 Task: Toggle the option "Make the calendar publicly accessible".
Action: Mouse moved to (907, 87)
Screenshot: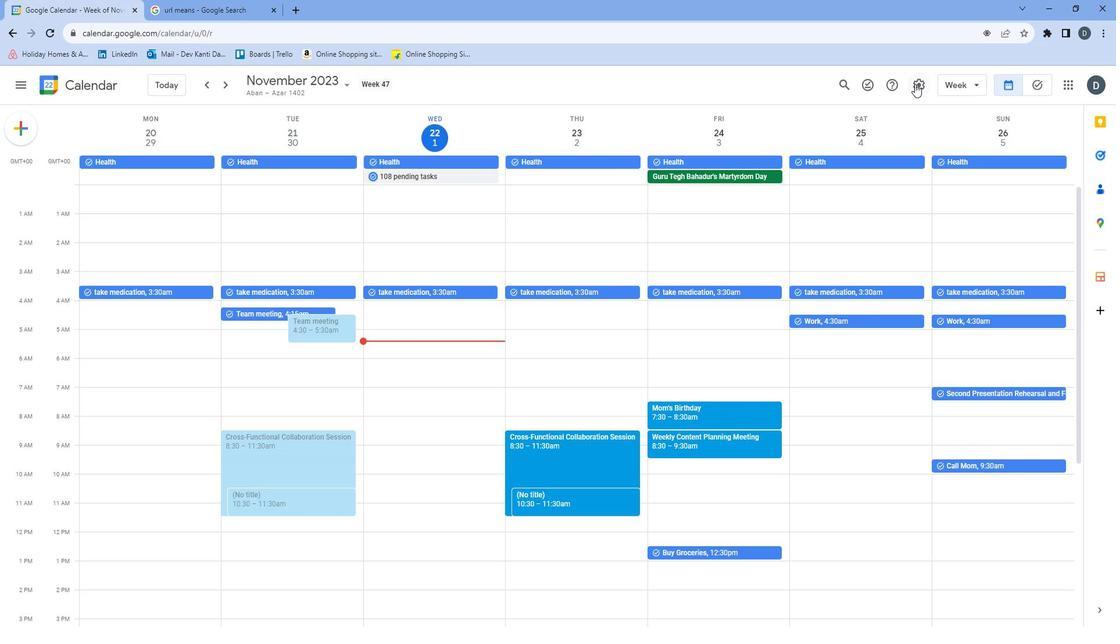 
Action: Mouse pressed left at (907, 87)
Screenshot: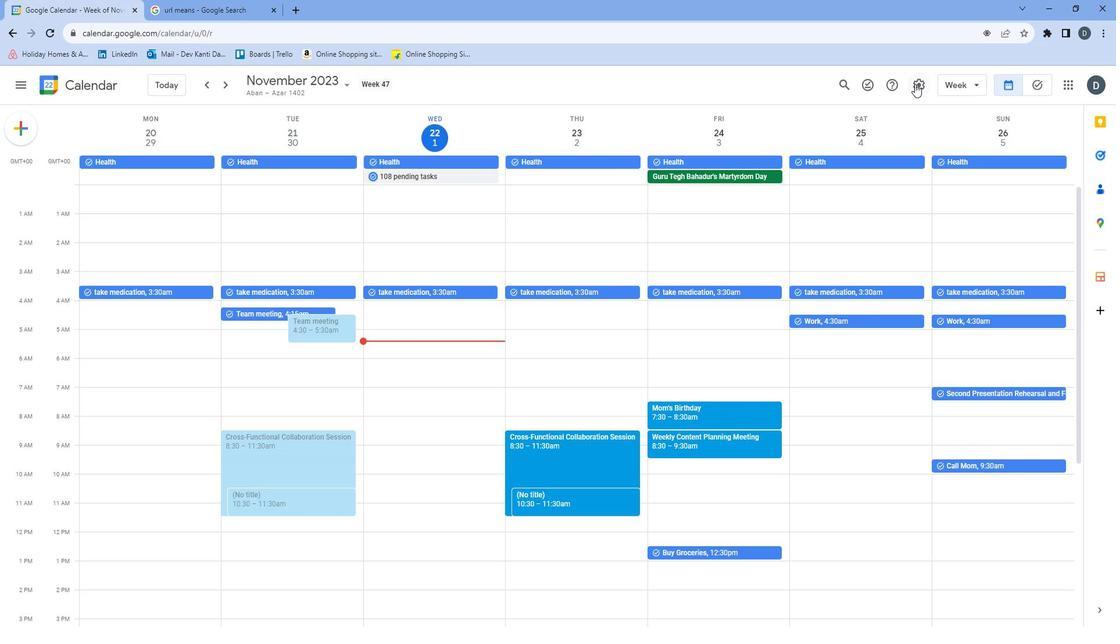 
Action: Mouse moved to (909, 114)
Screenshot: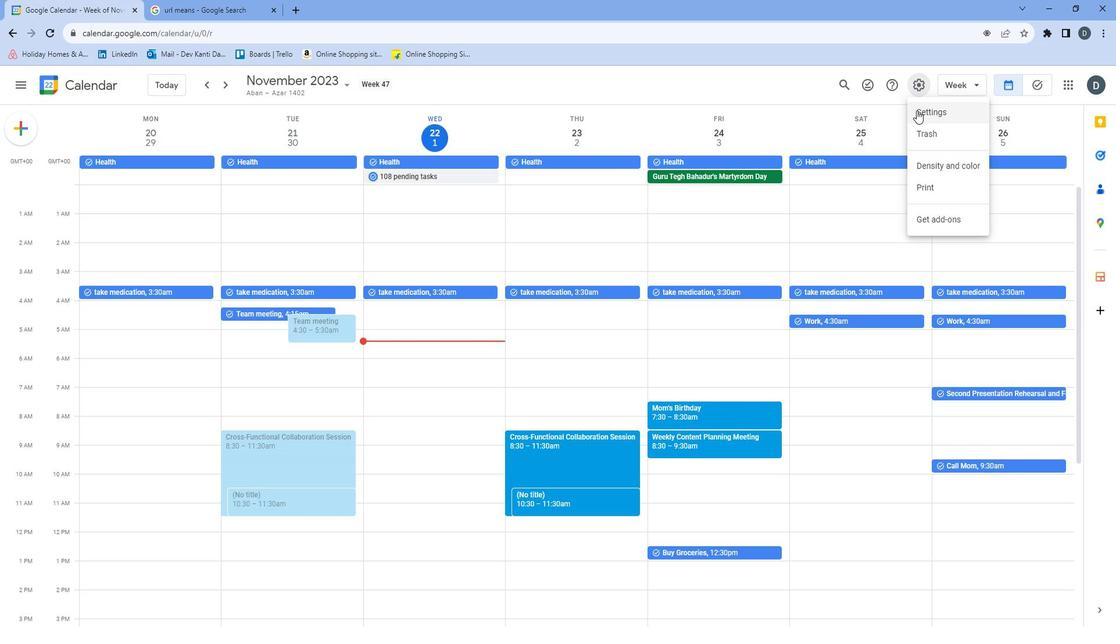 
Action: Mouse pressed left at (909, 114)
Screenshot: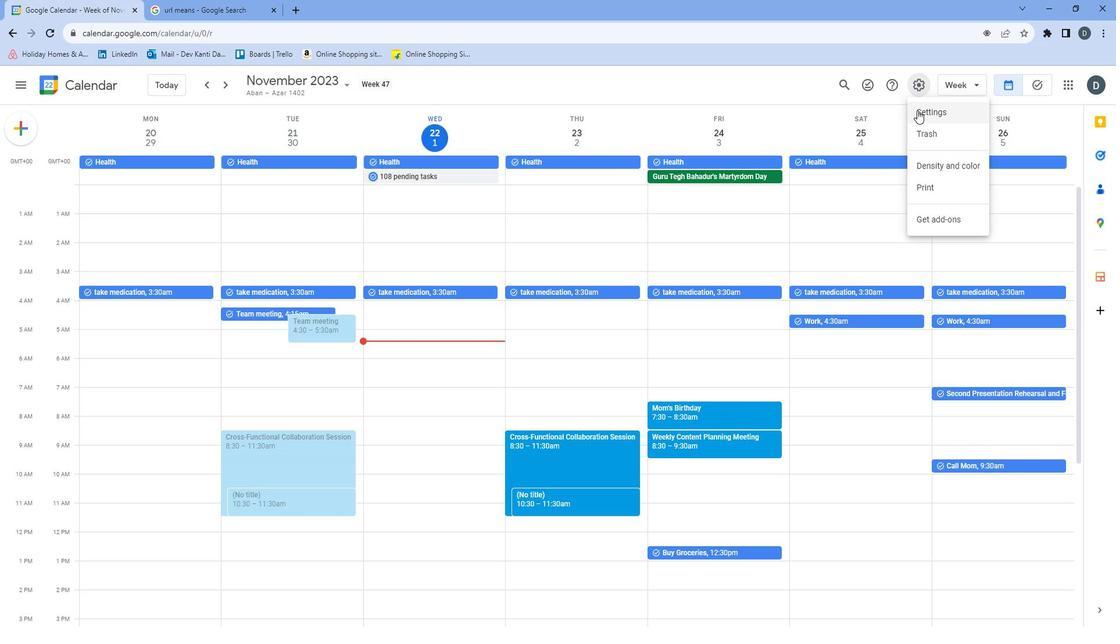 
Action: Mouse moved to (118, 361)
Screenshot: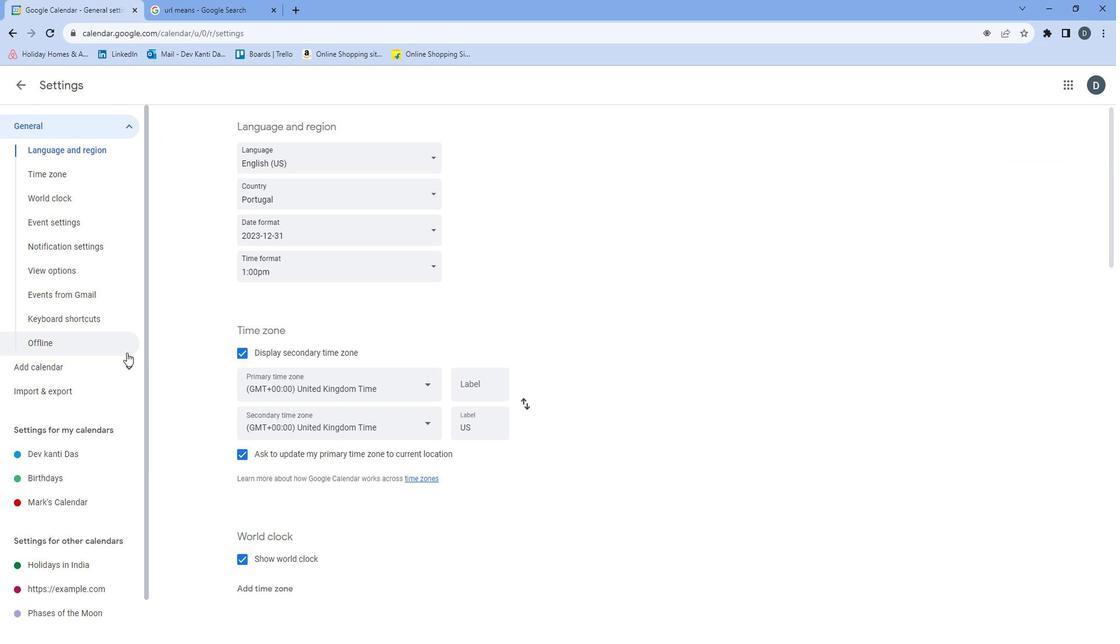 
Action: Mouse pressed left at (118, 361)
Screenshot: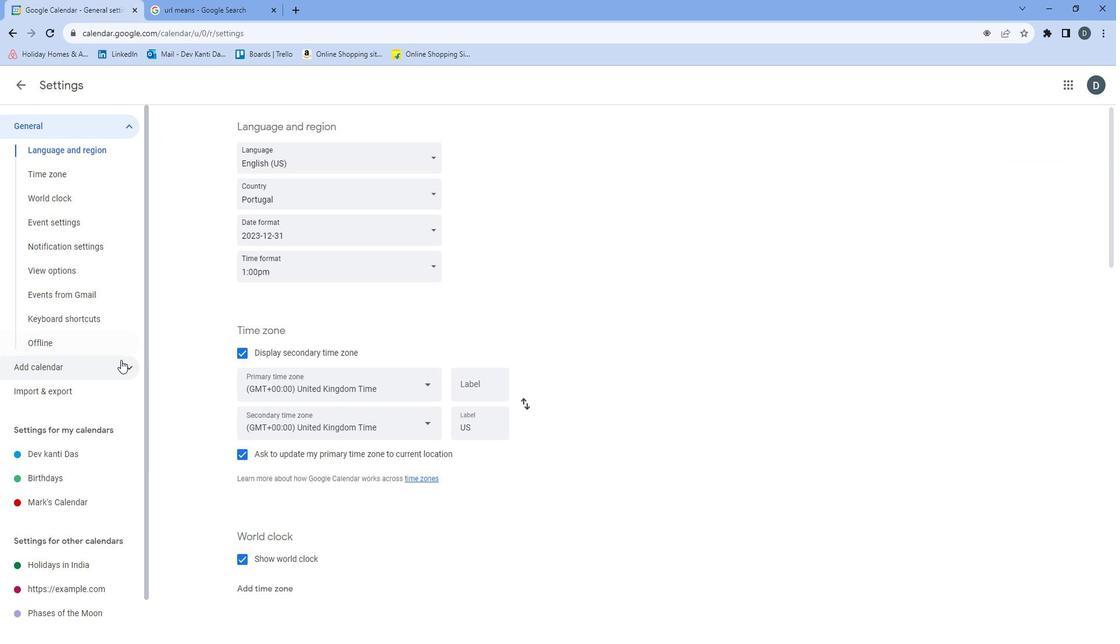 
Action: Mouse moved to (90, 465)
Screenshot: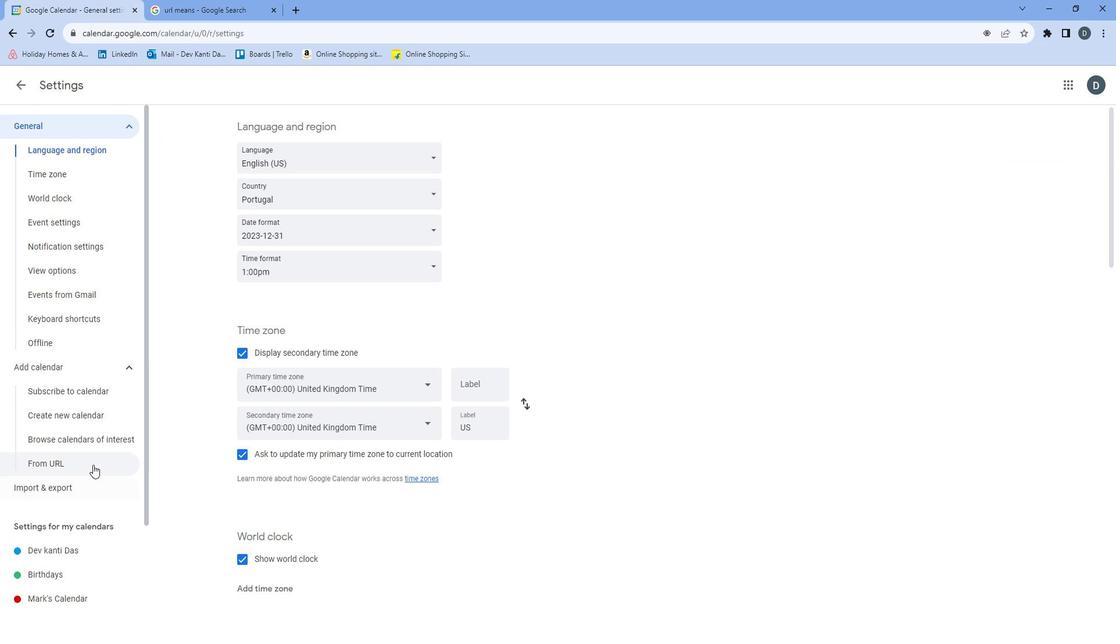 
Action: Mouse pressed left at (90, 465)
Screenshot: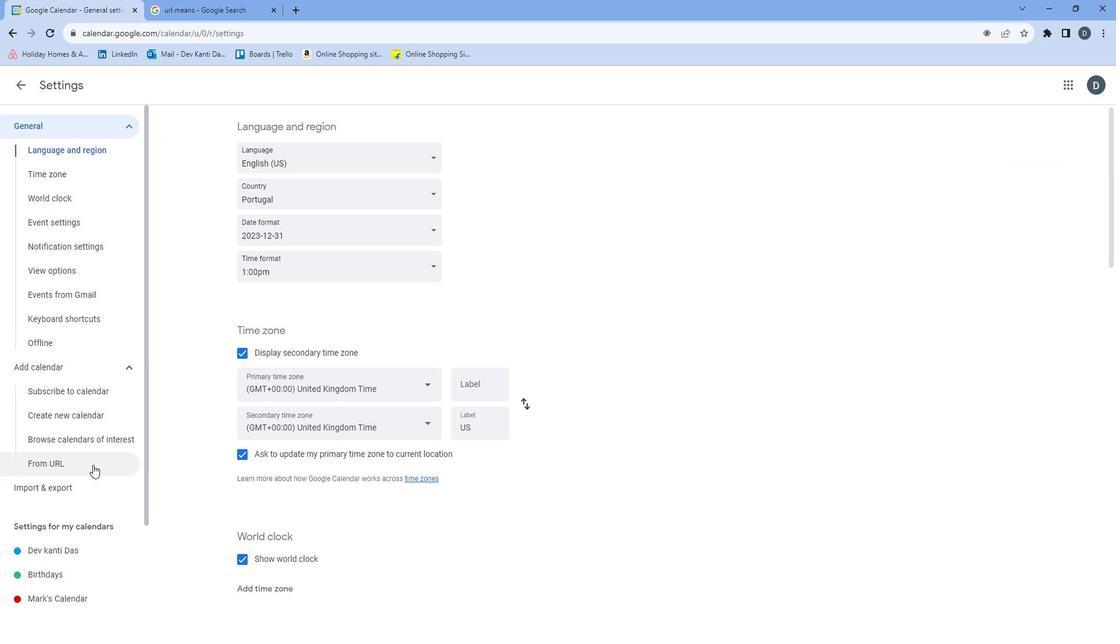 
Action: Mouse moved to (238, 209)
Screenshot: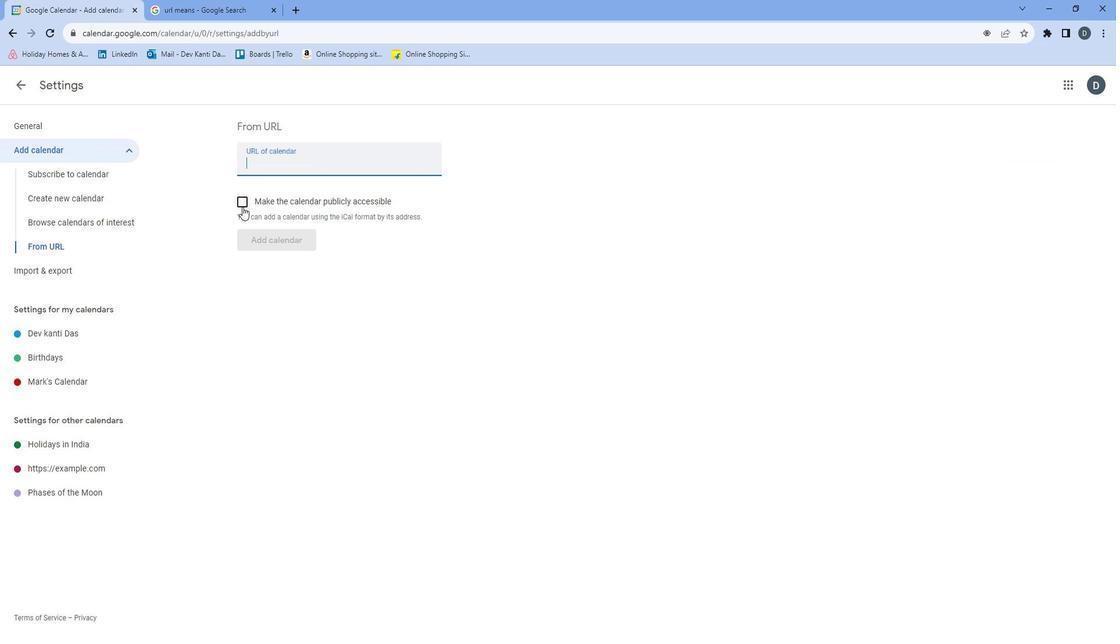 
Action: Mouse pressed left at (238, 209)
Screenshot: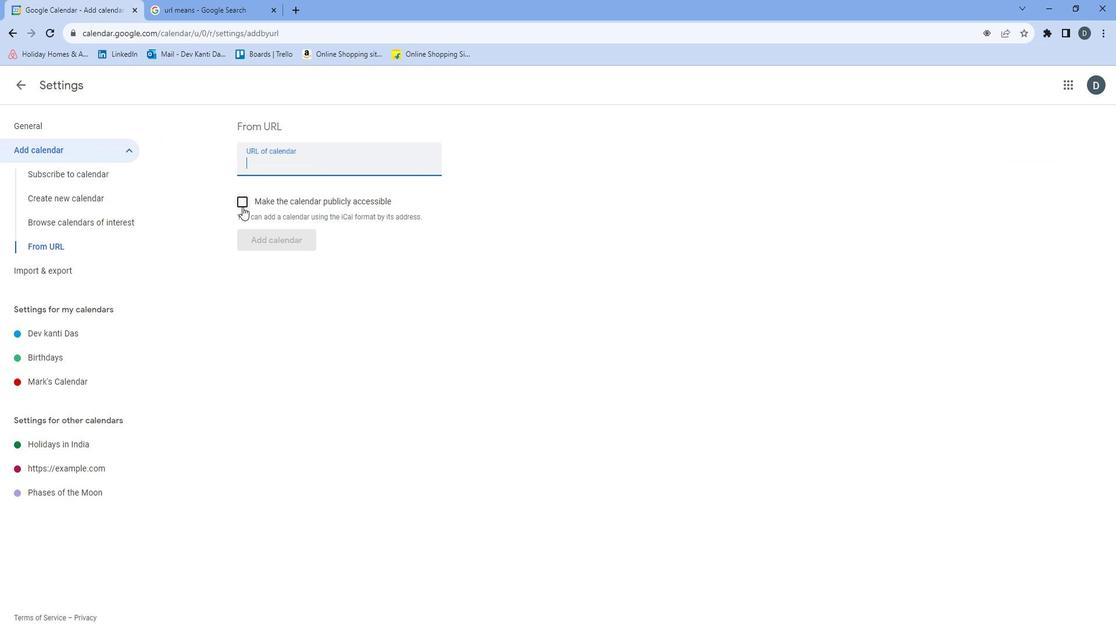 
Action: Mouse moved to (237, 208)
Screenshot: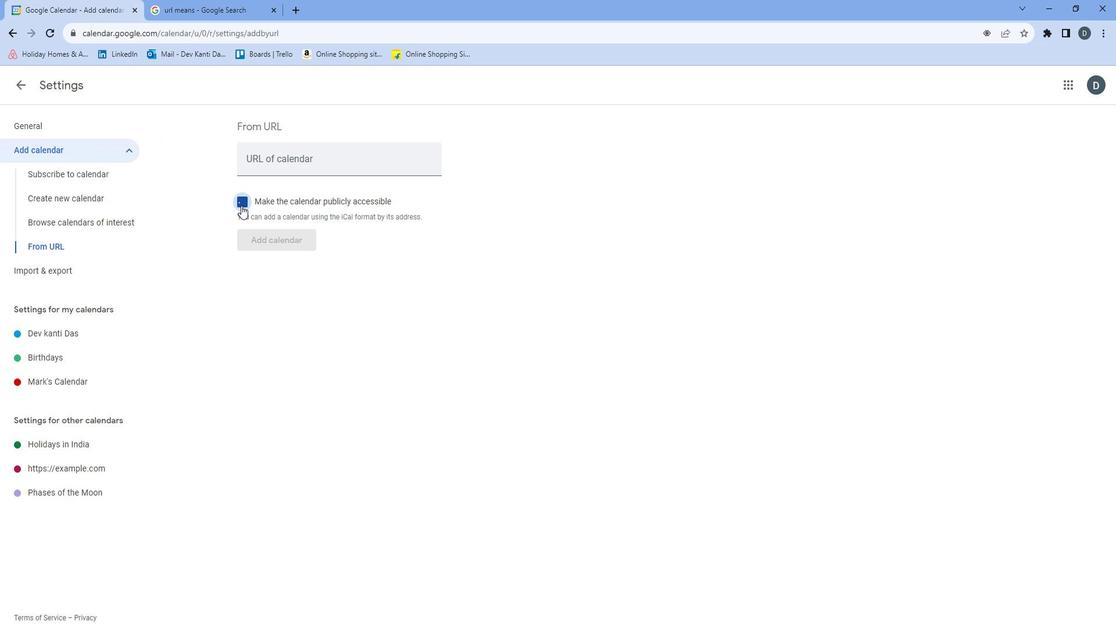 
